 Task: Make in the project VestaTech a sprint 'Test Trek'.
Action: Mouse moved to (895, 194)
Screenshot: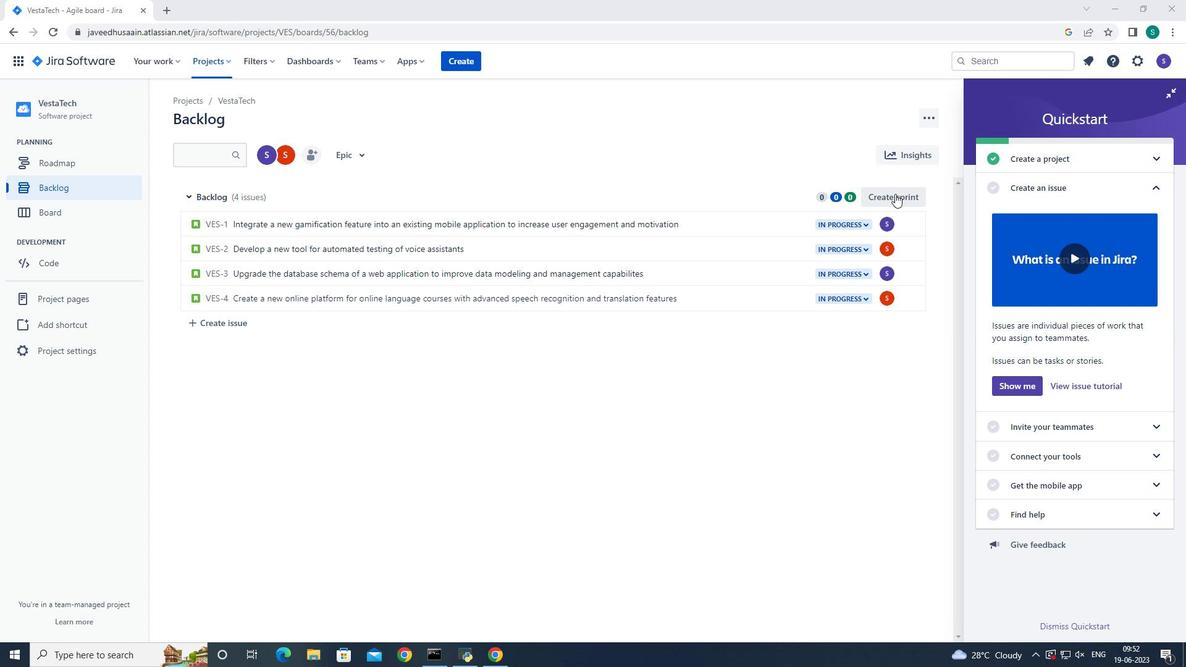 
Action: Mouse pressed left at (895, 194)
Screenshot: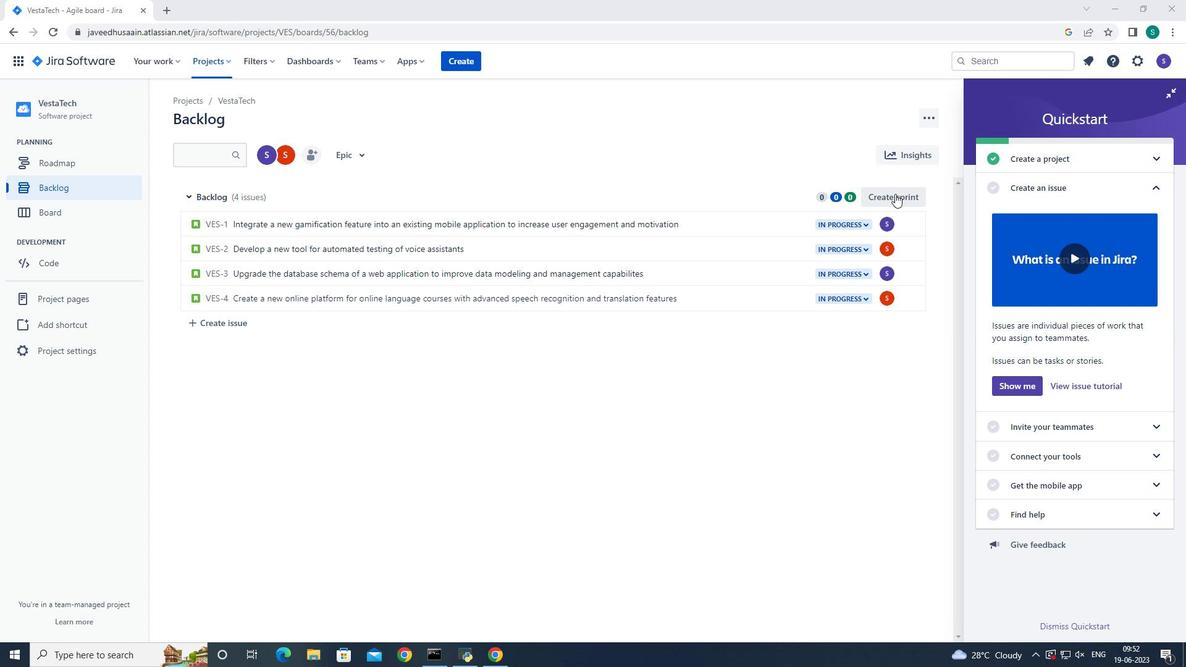 
Action: Mouse moved to (250, 195)
Screenshot: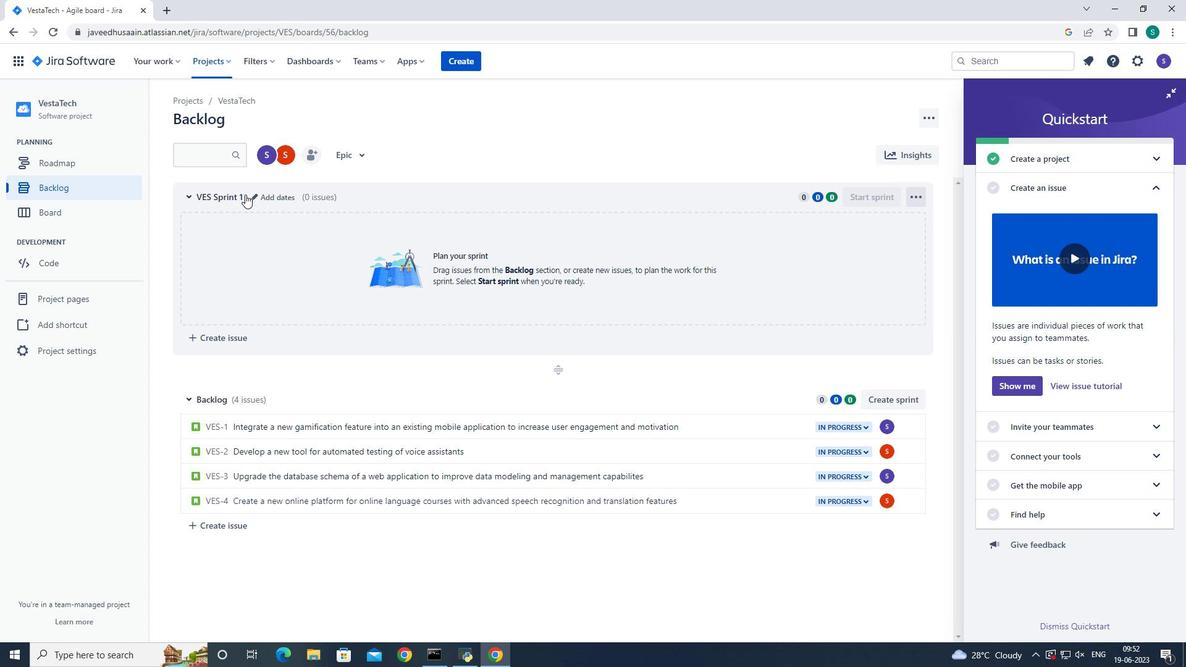 
Action: Mouse pressed left at (250, 195)
Screenshot: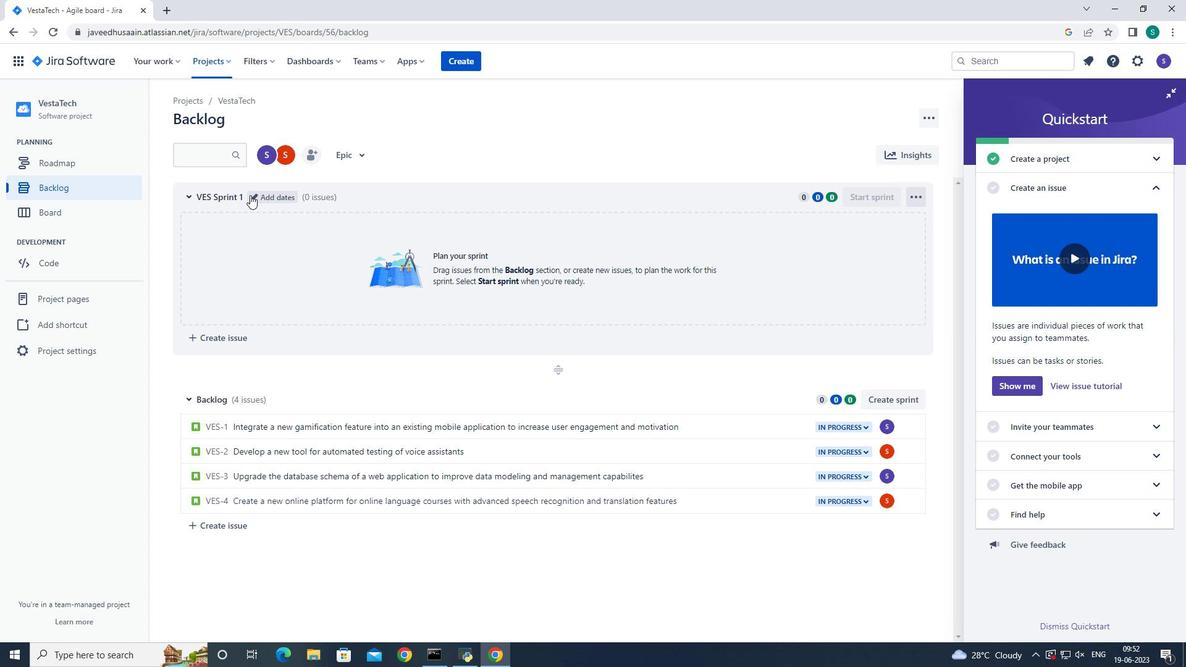 
Action: Mouse moved to (514, 150)
Screenshot: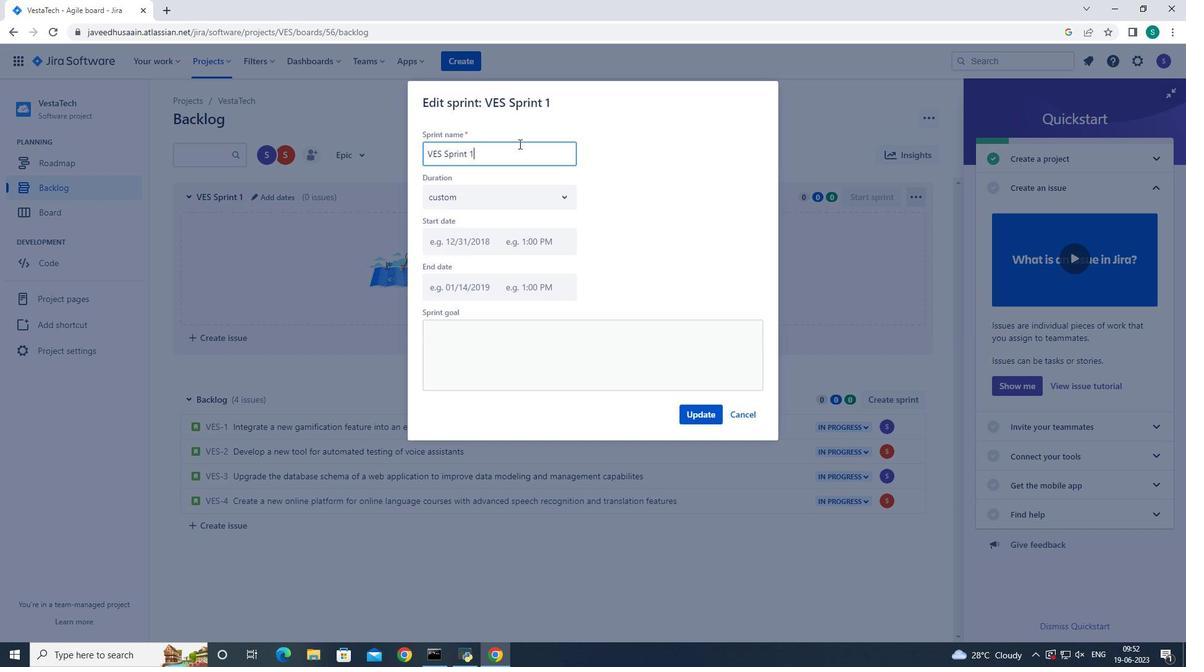 
Action: Mouse pressed left at (514, 150)
Screenshot: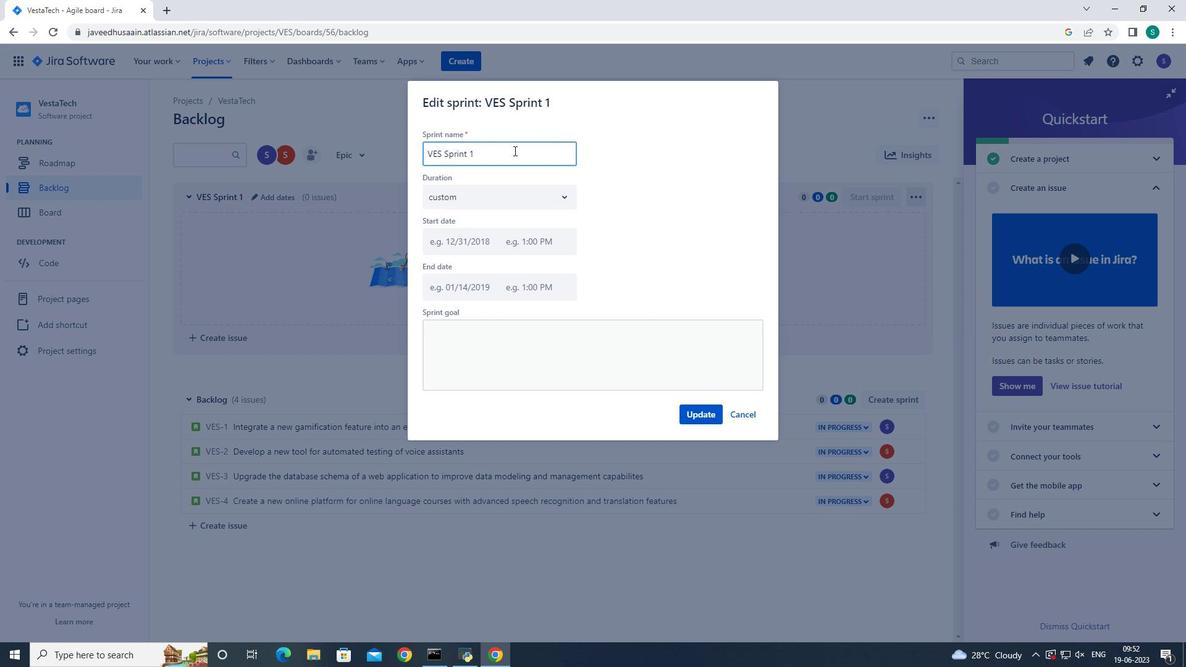 
Action: Key pressed <Key.backspace><Key.backspace><Key.backspace><Key.backspace><Key.backspace><Key.backspace><Key.backspace><Key.backspace><Key.backspace><Key.backspace><Key.backspace><Key.backspace><Key.backspace><Key.backspace><Key.backspace><Key.backspace><Key.backspace><Key.backspace><Key.backspace><Key.backspace><Key.backspace><Key.backspace><Key.backspace><Key.backspace><Key.backspace><Key.backspace><Key.backspace><Key.backspace><Key.backspace><Key.shift>Test<Key.space><Key.shift><Key.shift><Key.shift><Key.shift><Key.shift><Key.shift>Trek
Screenshot: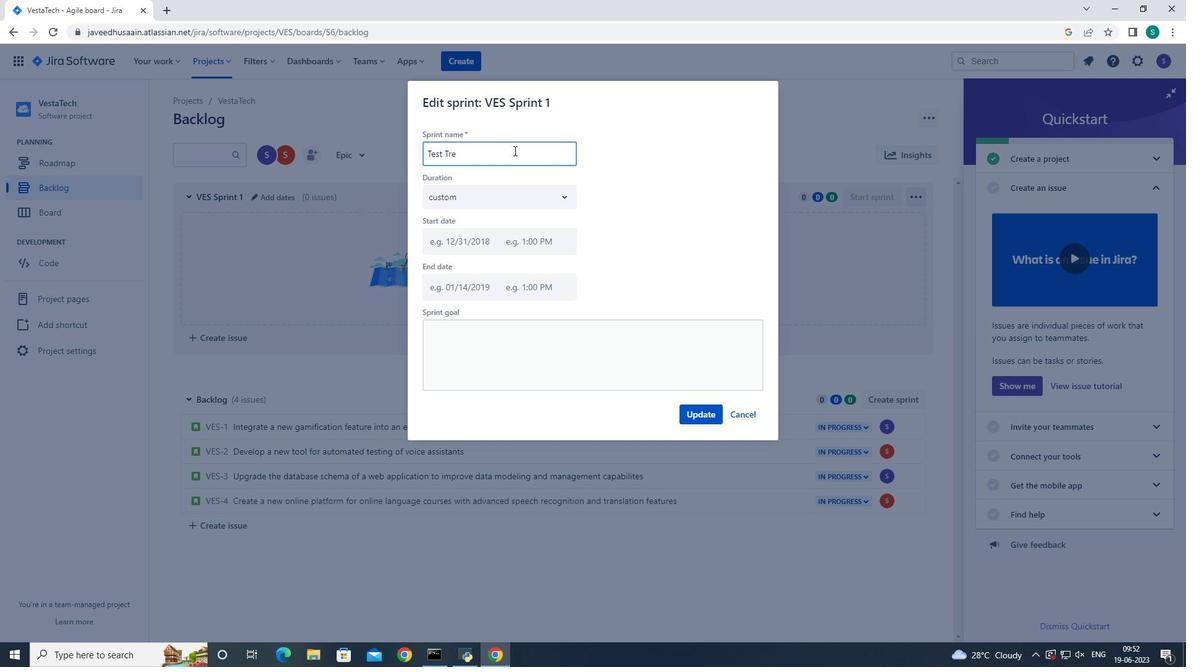 
Action: Mouse moved to (693, 414)
Screenshot: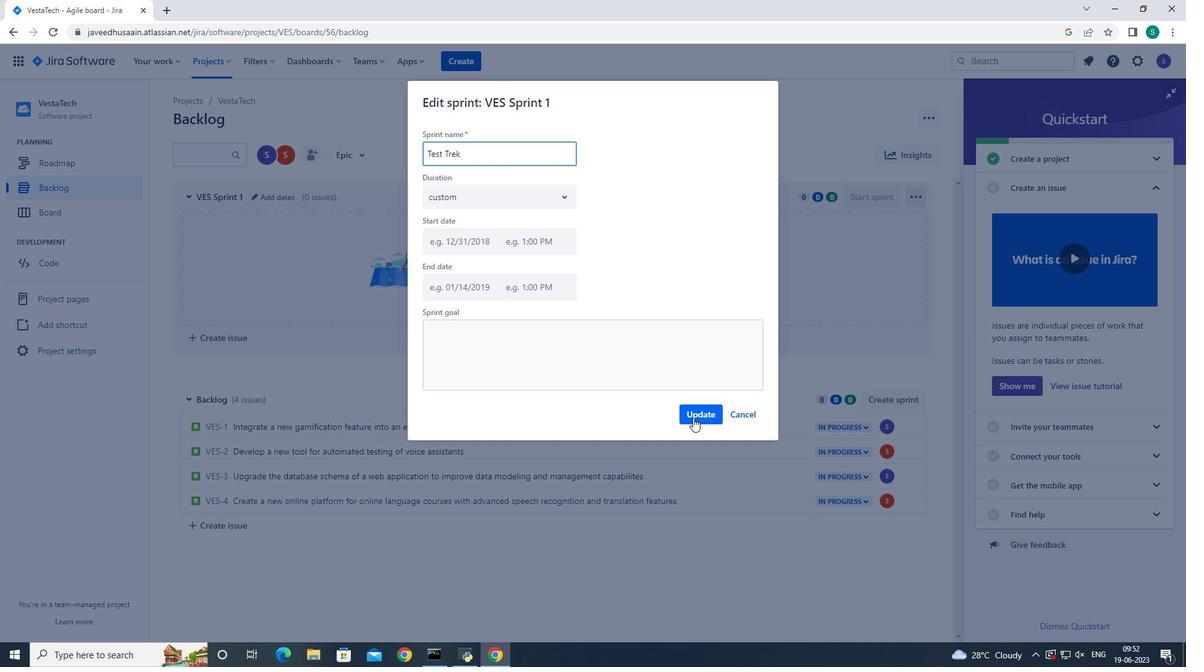 
Action: Mouse pressed left at (693, 414)
Screenshot: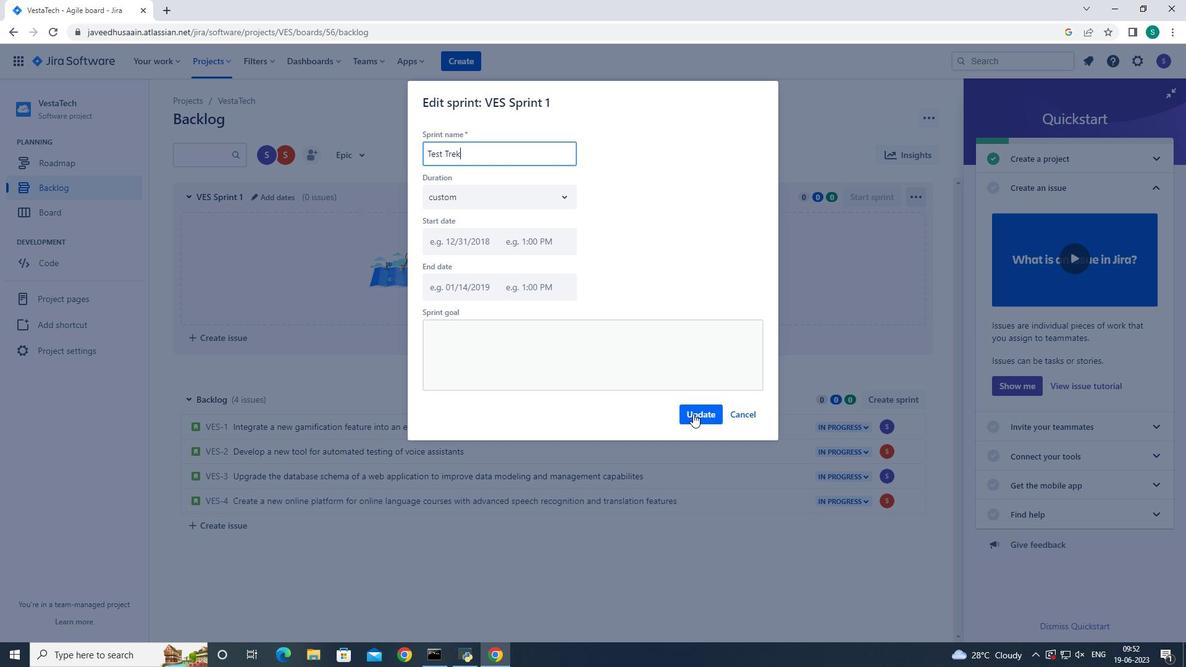 
